 Task: Check the average views per listing of balcony in the last 5 years.
Action: Mouse moved to (876, 194)
Screenshot: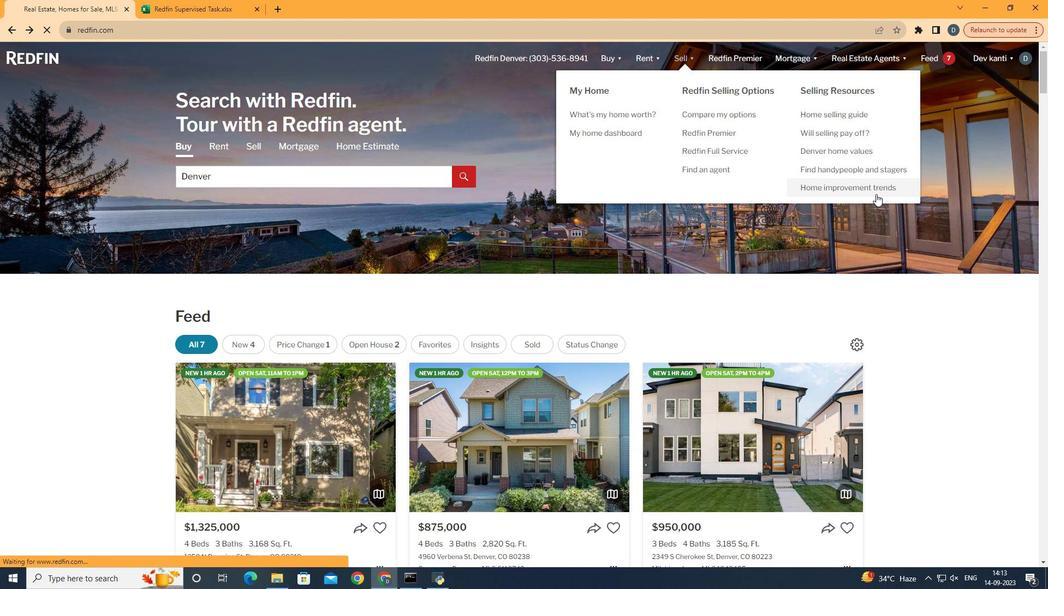 
Action: Mouse pressed left at (876, 194)
Screenshot: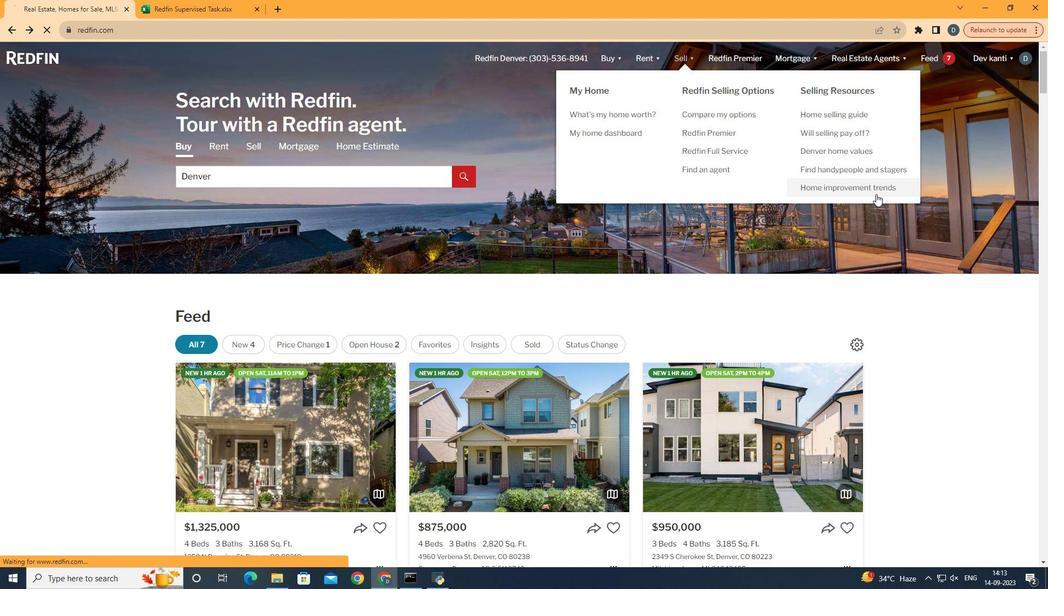 
Action: Mouse moved to (270, 209)
Screenshot: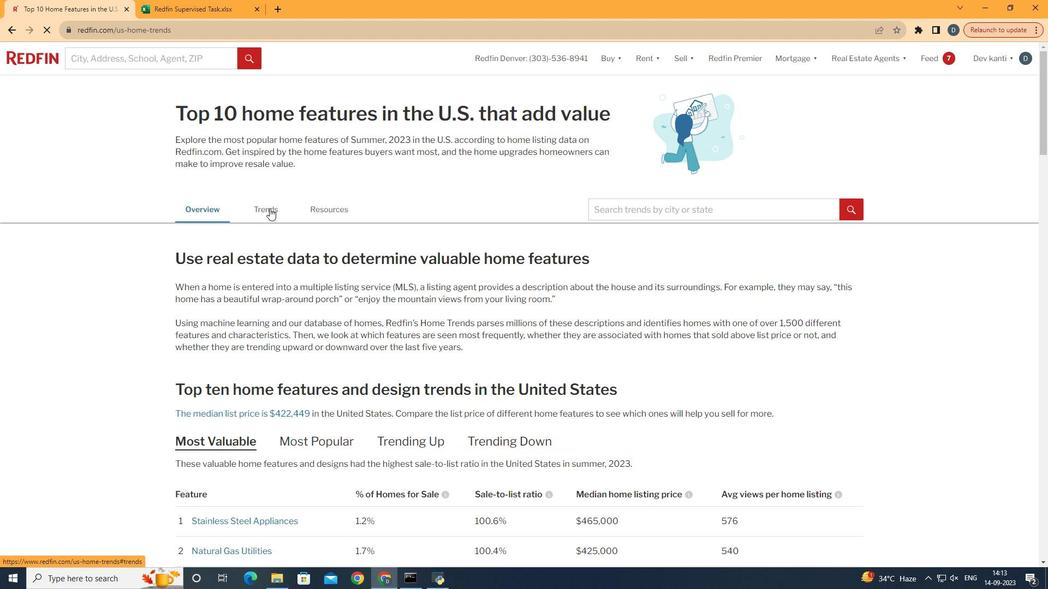
Action: Mouse pressed left at (270, 209)
Screenshot: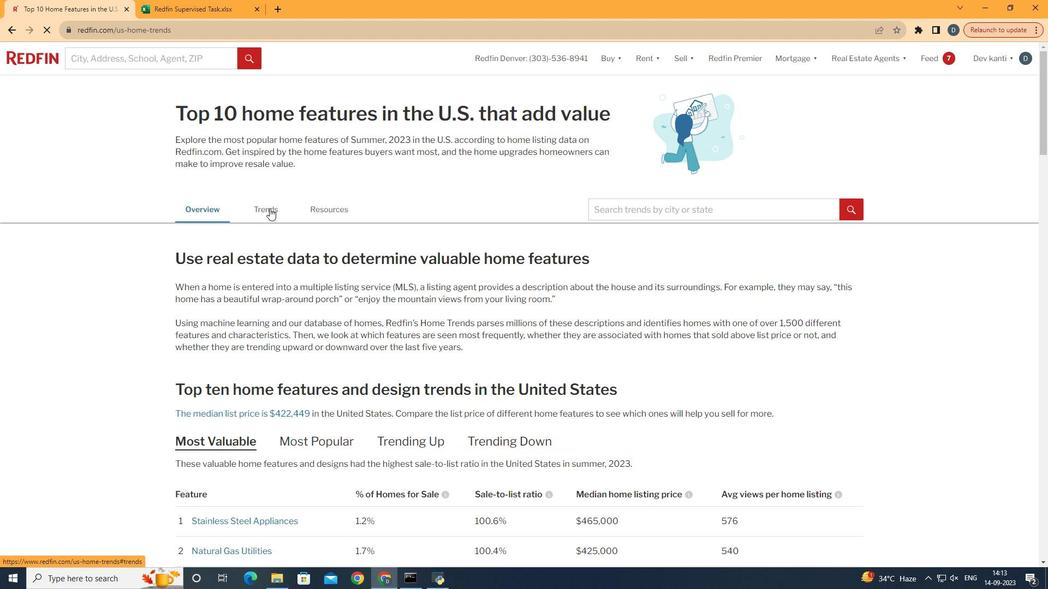 
Action: Mouse moved to (501, 315)
Screenshot: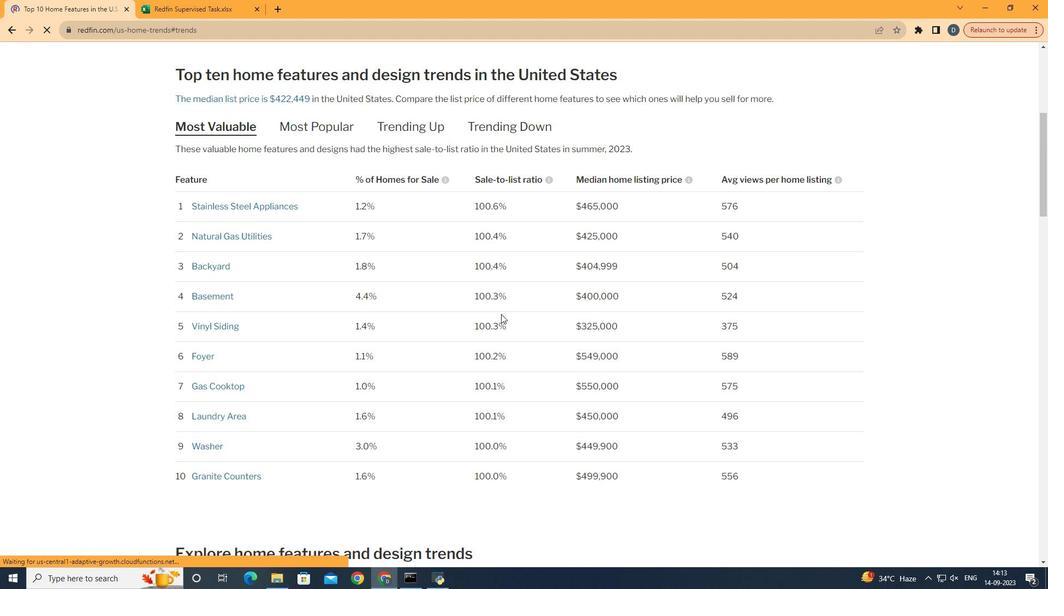 
Action: Mouse scrolled (501, 314) with delta (0, 0)
Screenshot: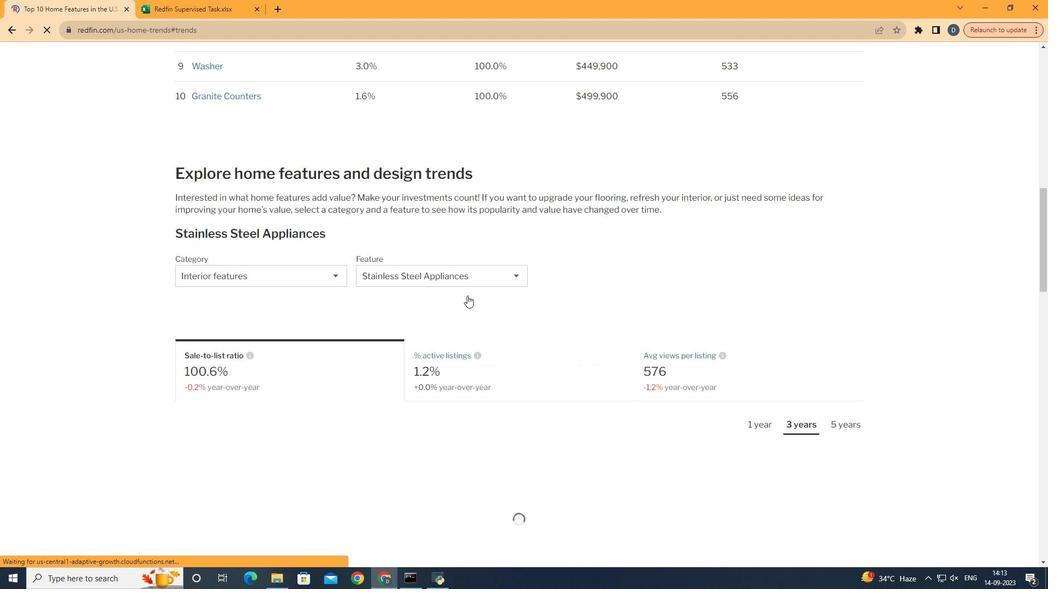 
Action: Mouse scrolled (501, 314) with delta (0, 0)
Screenshot: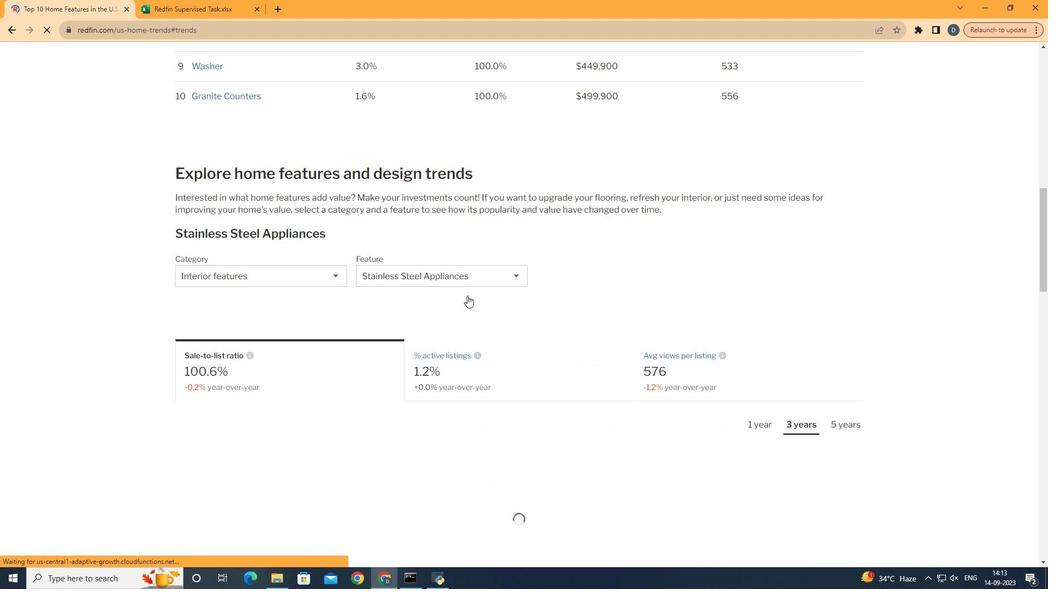 
Action: Mouse scrolled (501, 314) with delta (0, 0)
Screenshot: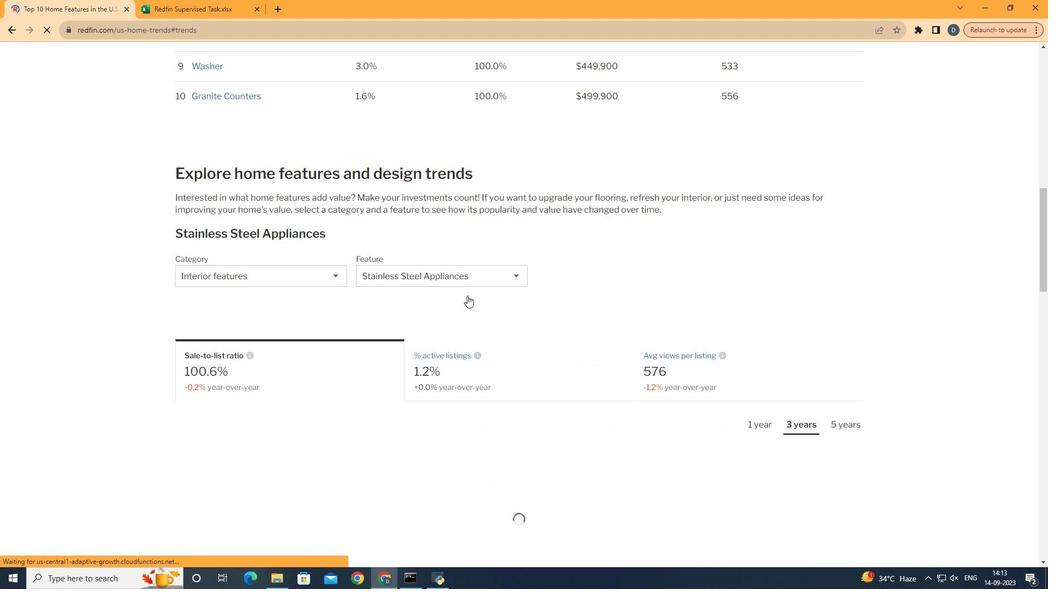 
Action: Mouse scrolled (501, 314) with delta (0, 0)
Screenshot: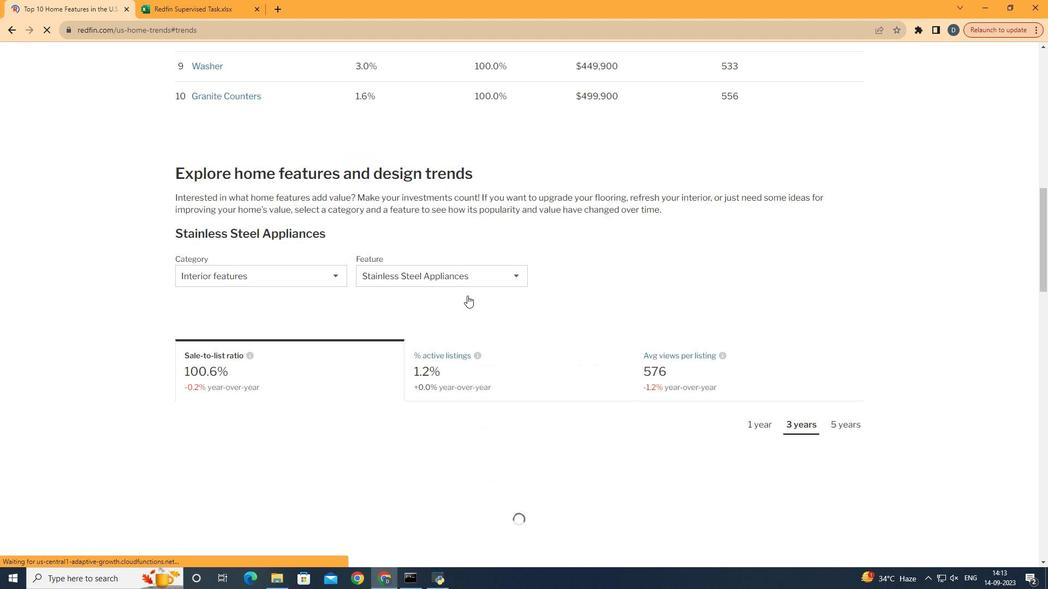 
Action: Mouse scrolled (501, 314) with delta (0, 0)
Screenshot: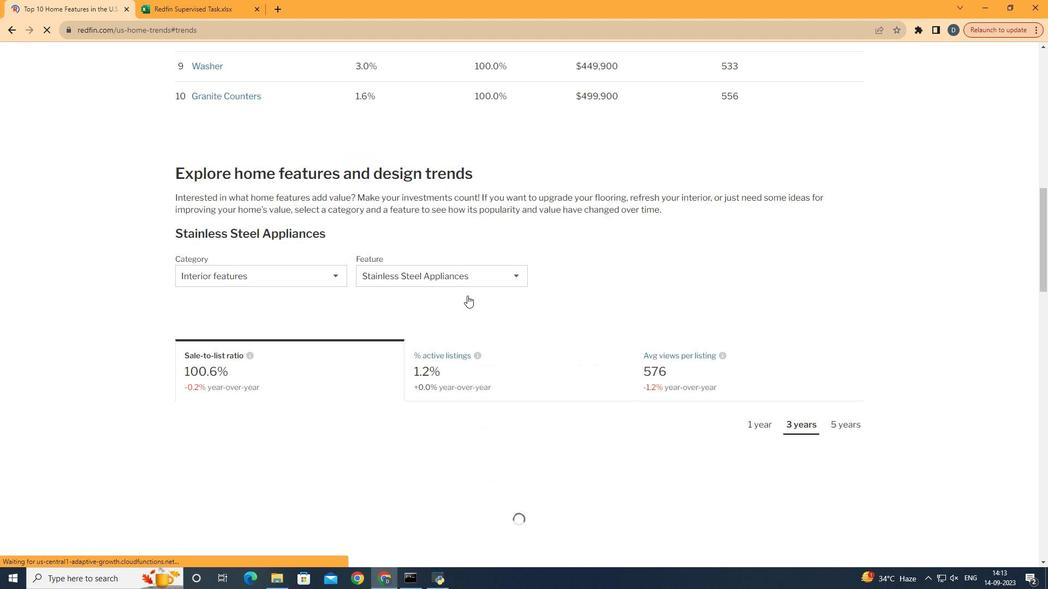 
Action: Mouse scrolled (501, 314) with delta (0, 0)
Screenshot: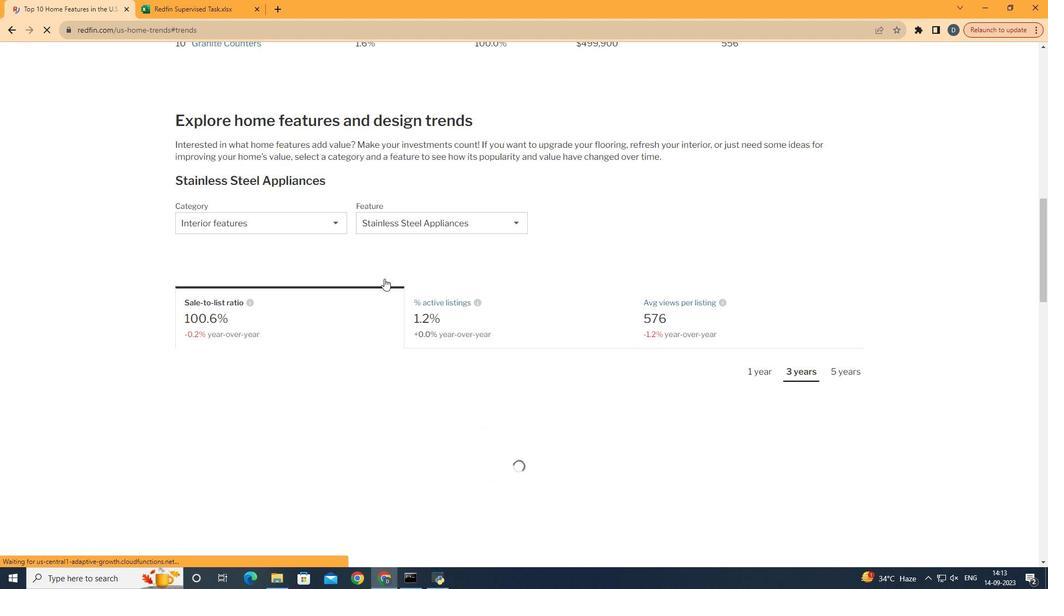 
Action: Mouse scrolled (501, 314) with delta (0, 0)
Screenshot: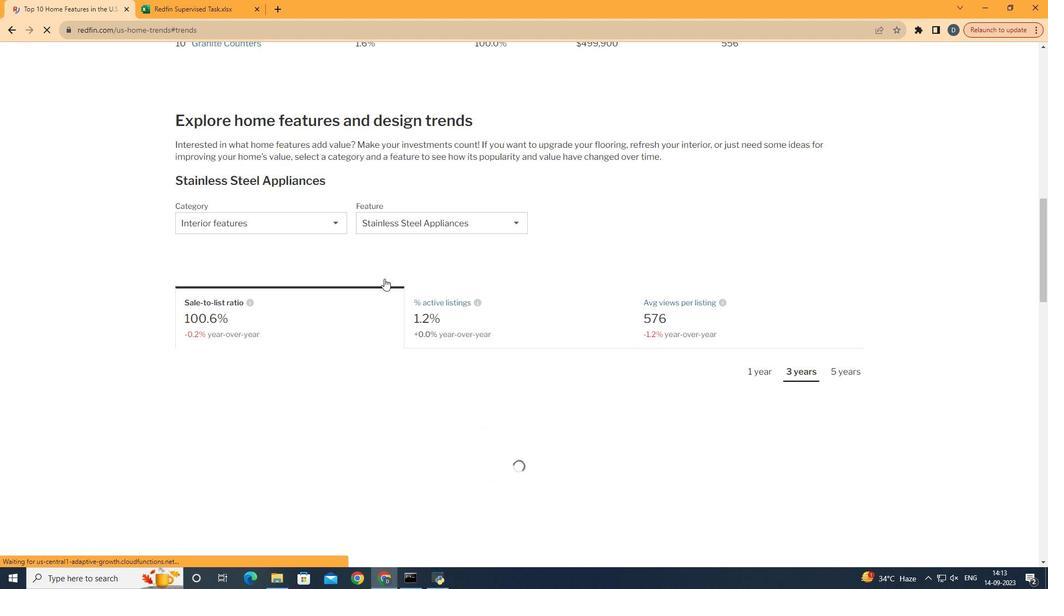 
Action: Mouse scrolled (501, 314) with delta (0, 0)
Screenshot: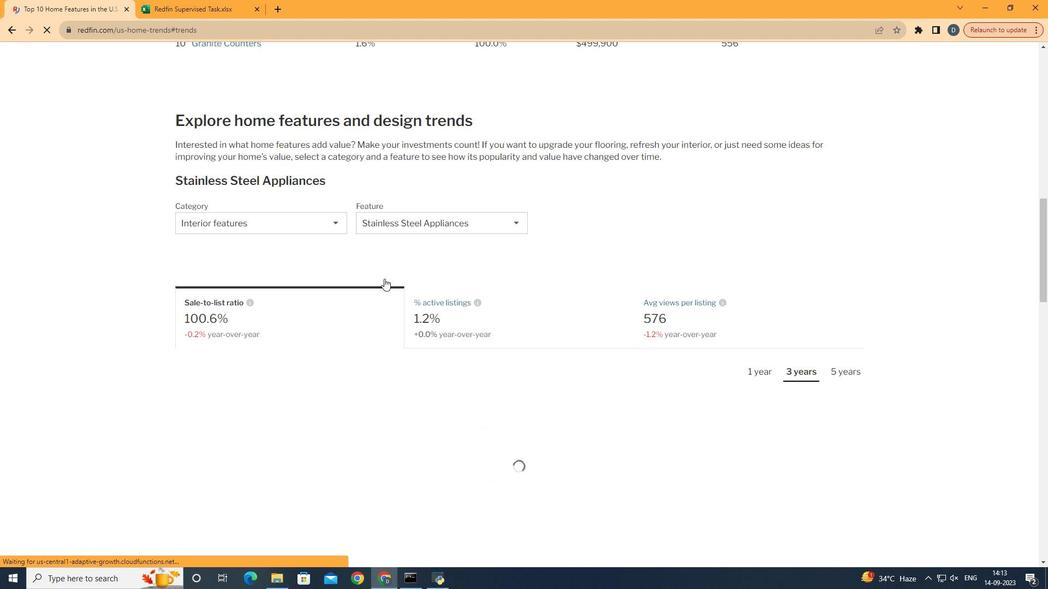 
Action: Mouse moved to (307, 219)
Screenshot: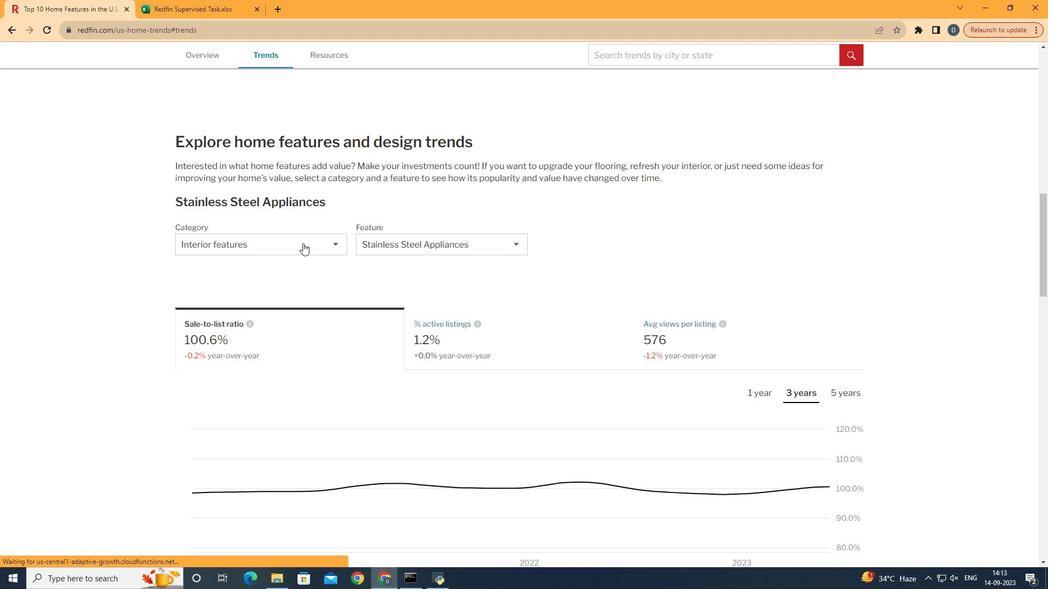 
Action: Mouse pressed left at (307, 219)
Screenshot: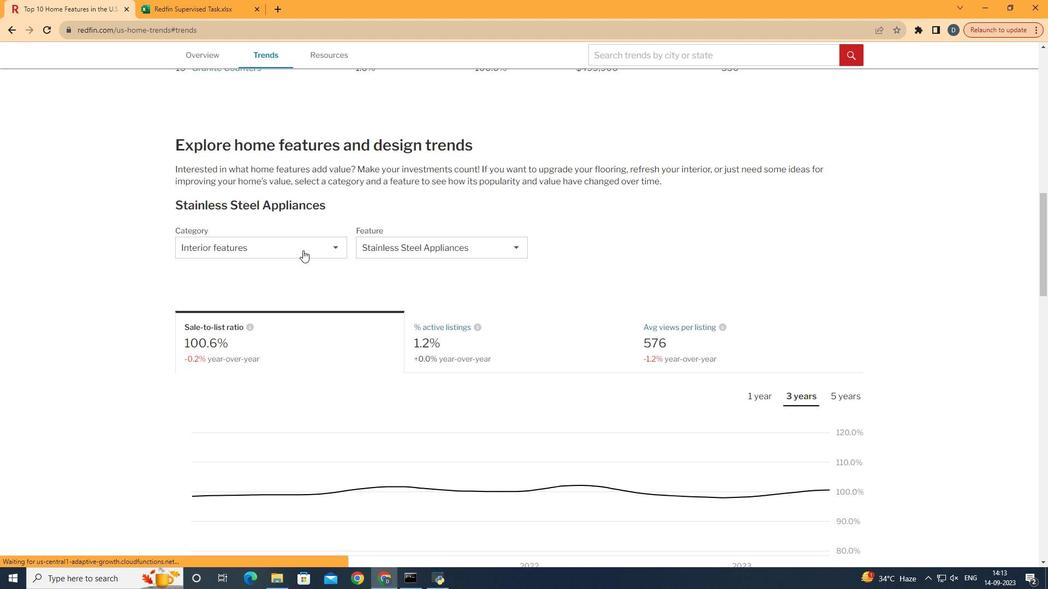 
Action: Mouse moved to (303, 251)
Screenshot: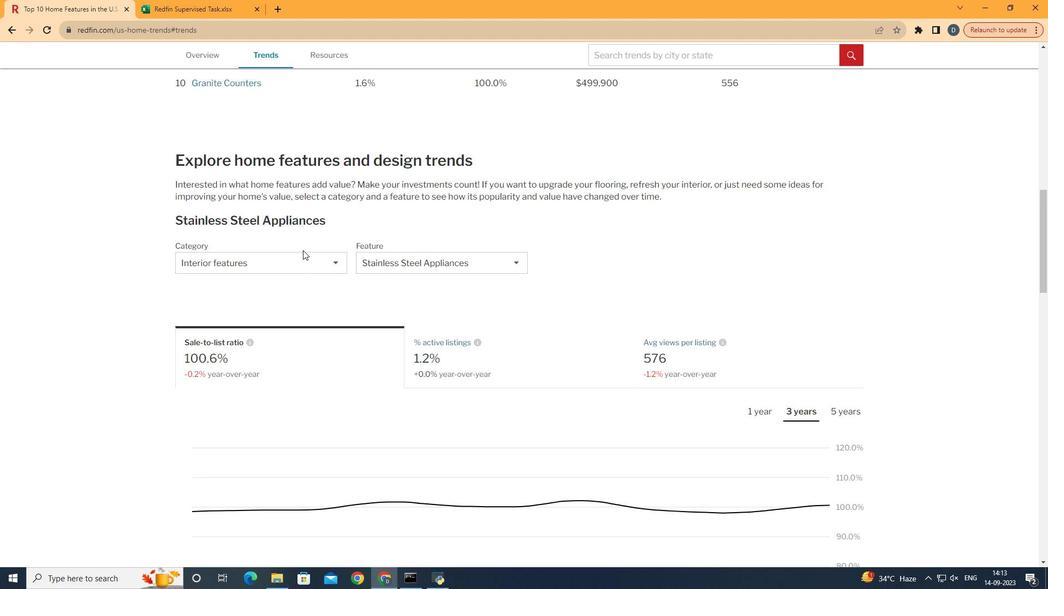 
Action: Mouse pressed left at (303, 251)
Screenshot: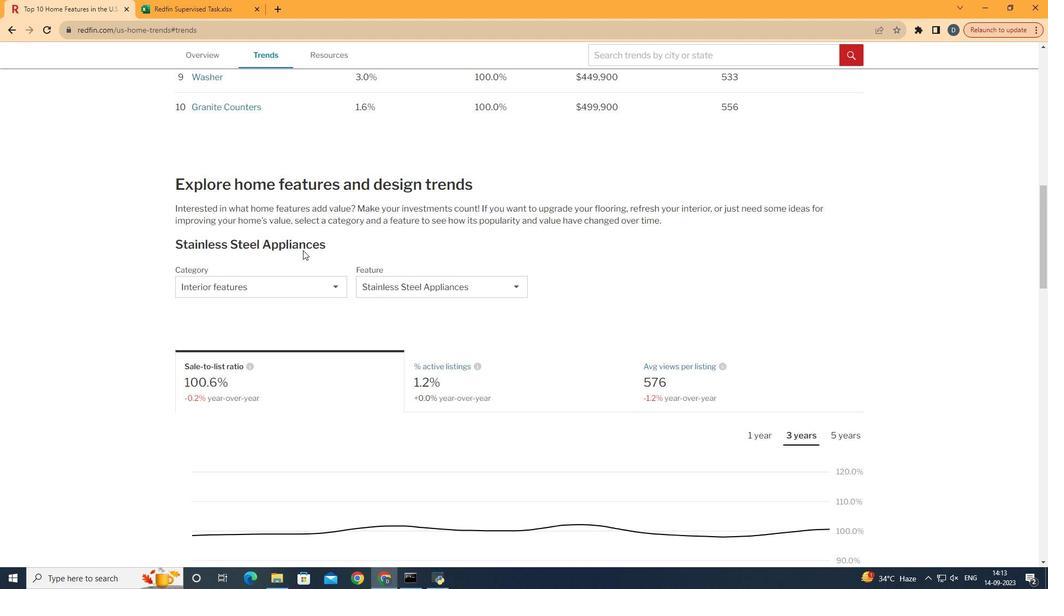 
Action: Mouse moved to (310, 253)
Screenshot: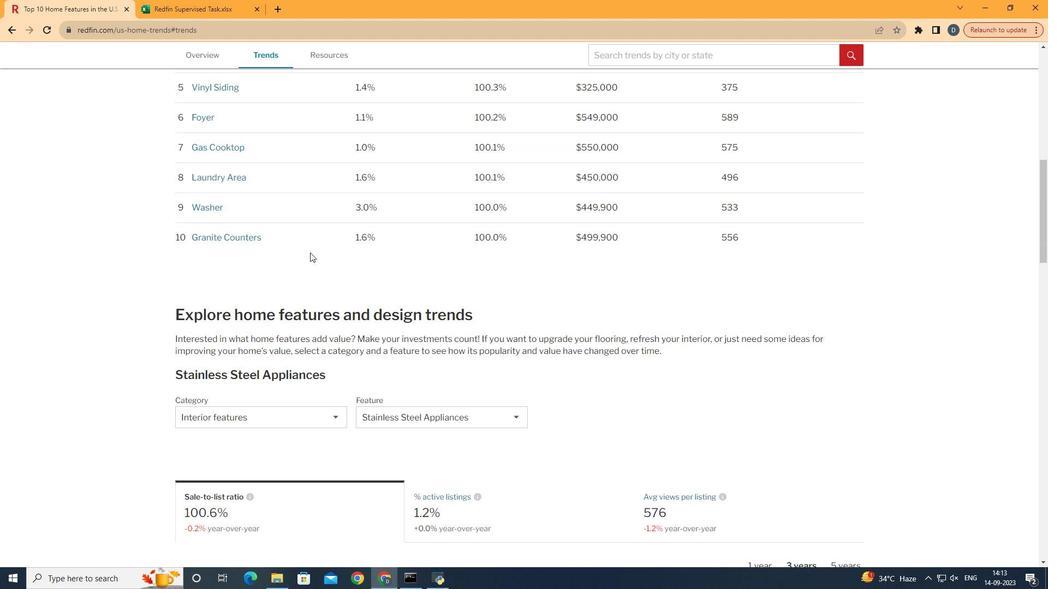 
Action: Mouse scrolled (310, 252) with delta (0, 0)
Screenshot: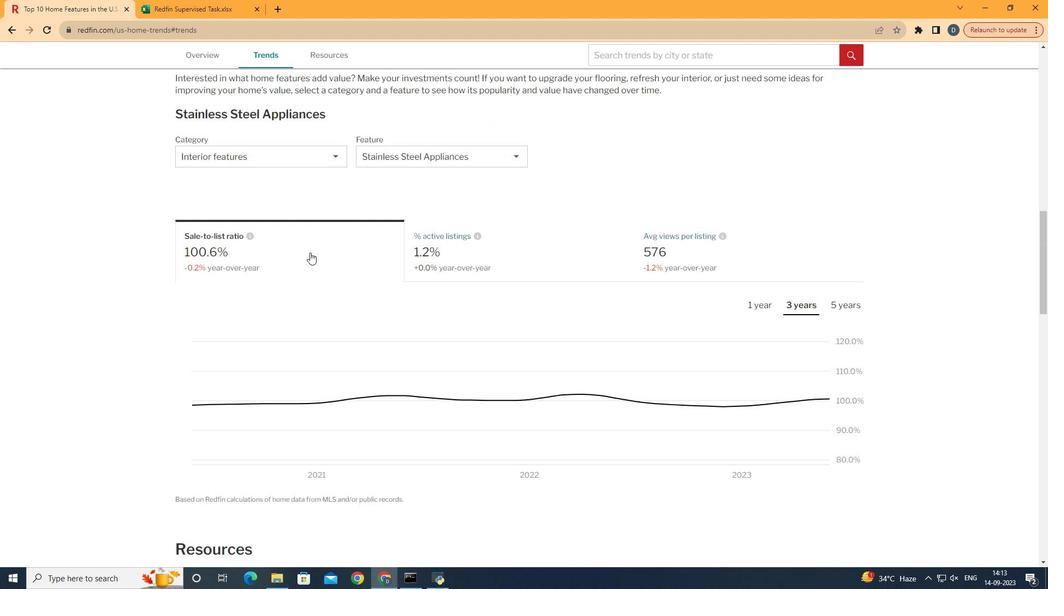 
Action: Mouse scrolled (310, 252) with delta (0, 0)
Screenshot: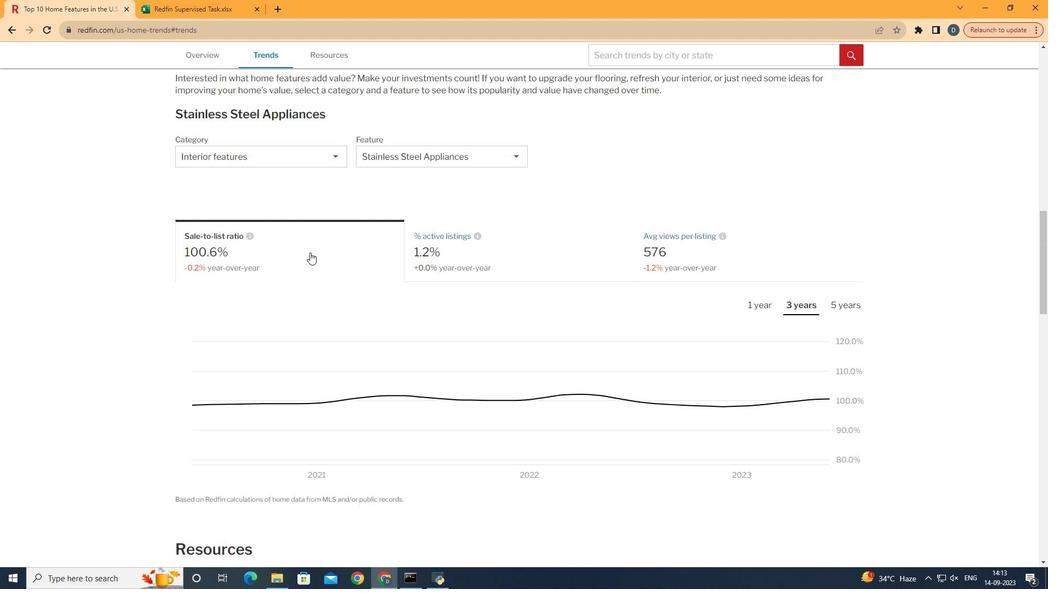 
Action: Mouse scrolled (310, 252) with delta (0, 0)
Screenshot: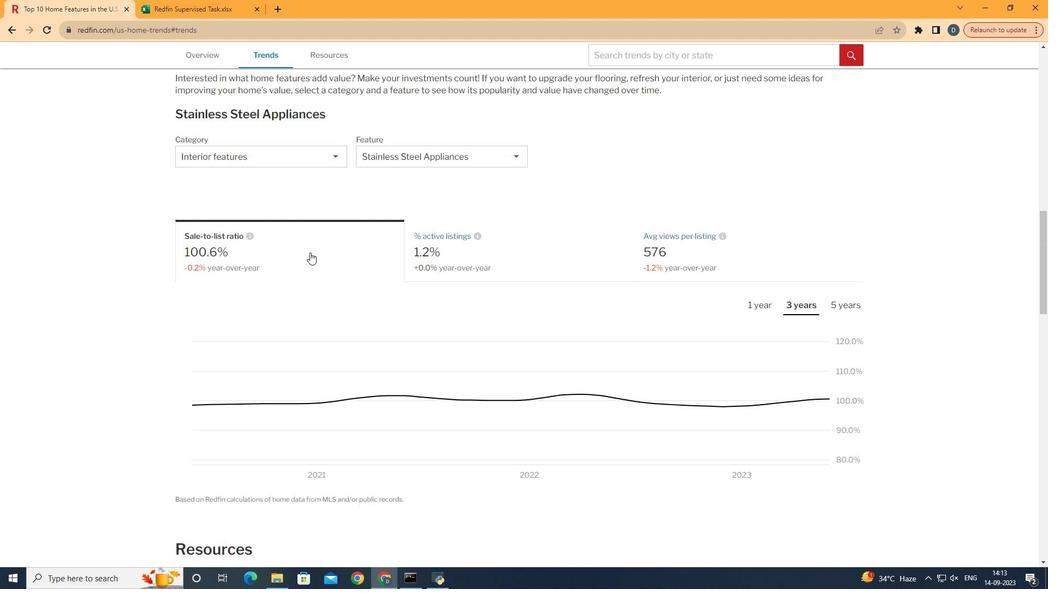 
Action: Mouse scrolled (310, 252) with delta (0, 0)
Screenshot: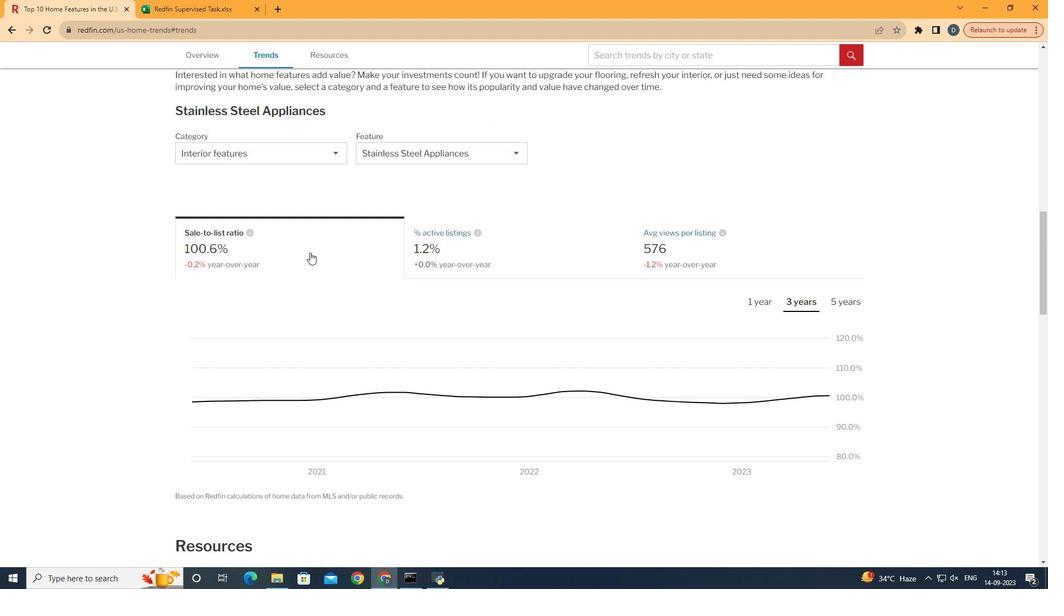 
Action: Mouse scrolled (310, 252) with delta (0, 0)
Screenshot: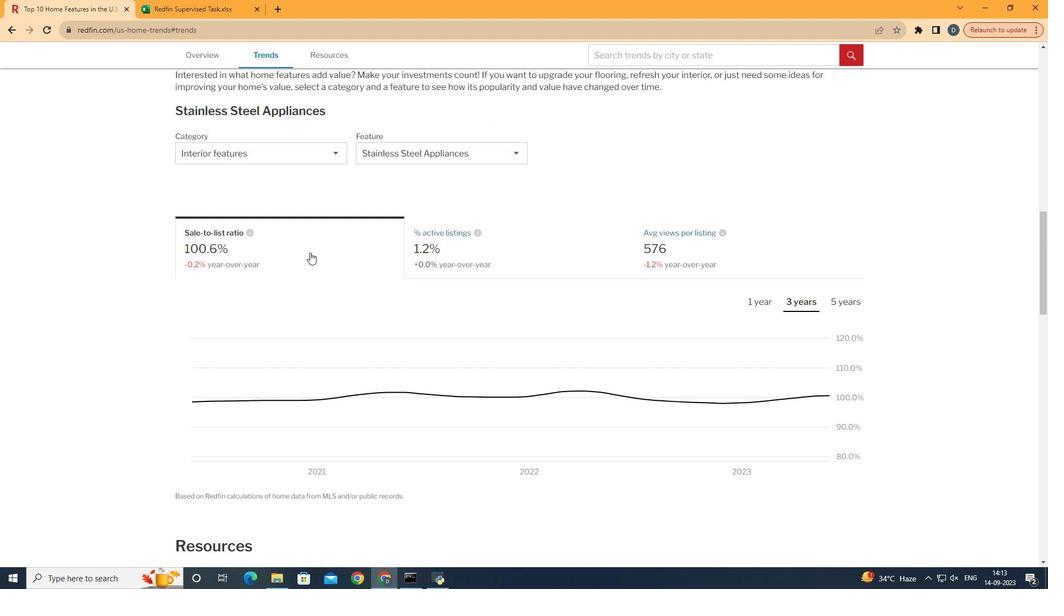 
Action: Mouse scrolled (310, 252) with delta (0, 0)
Screenshot: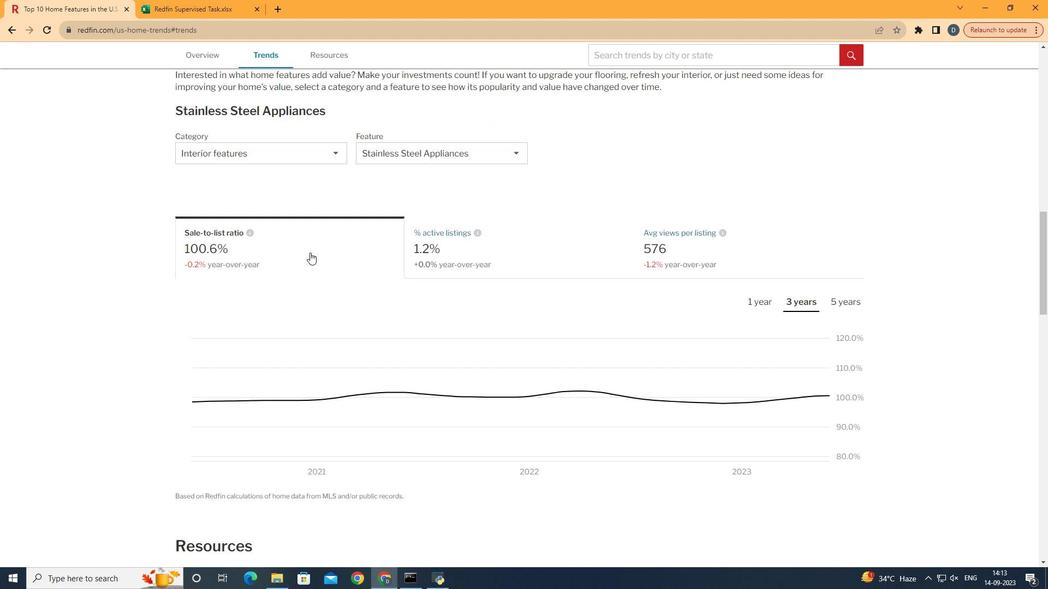 
Action: Mouse moved to (316, 153)
Screenshot: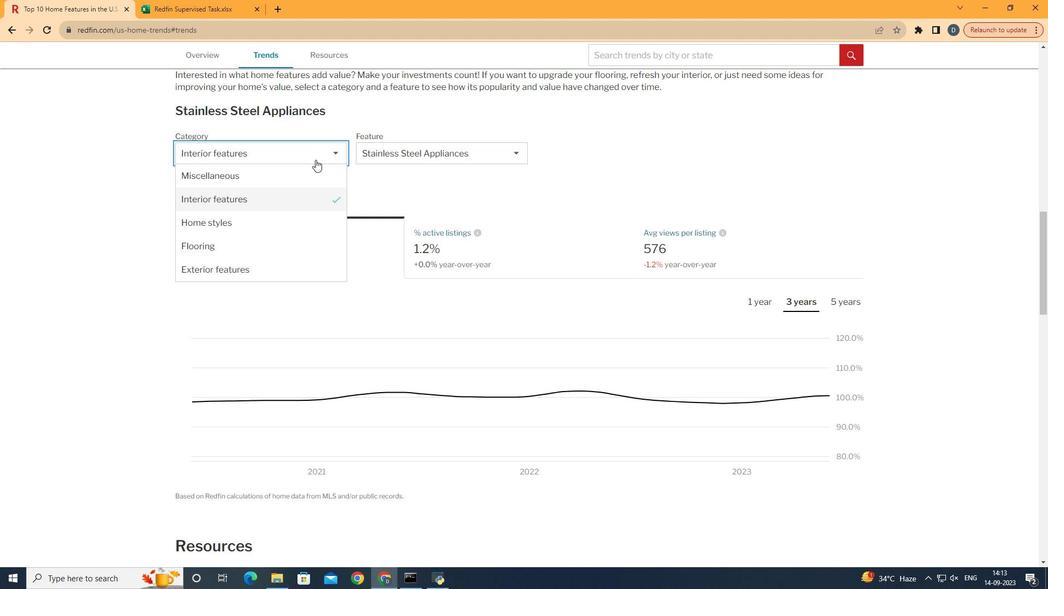 
Action: Mouse pressed left at (316, 153)
Screenshot: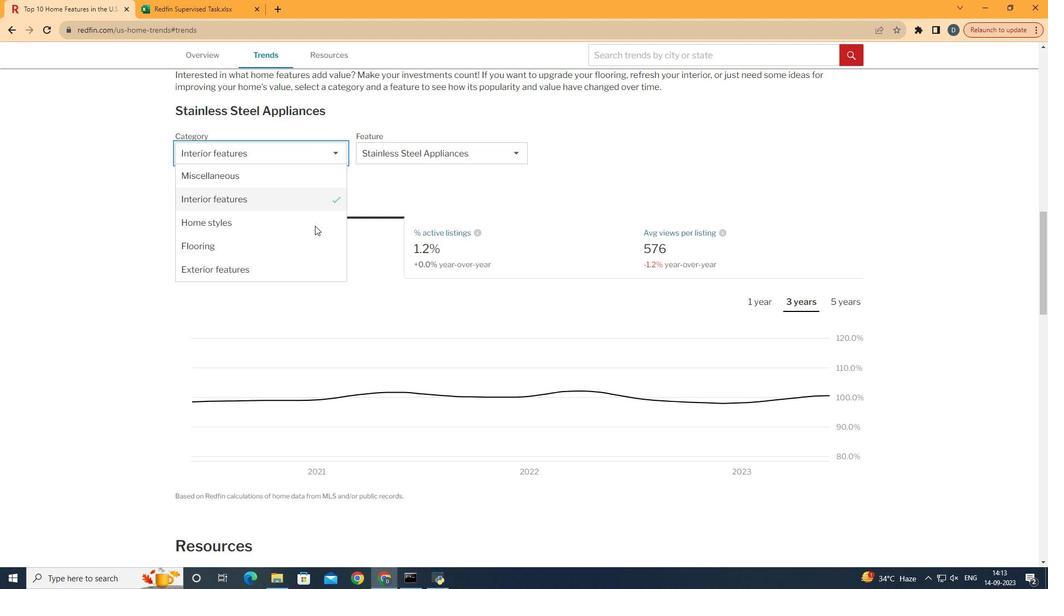 
Action: Mouse moved to (315, 271)
Screenshot: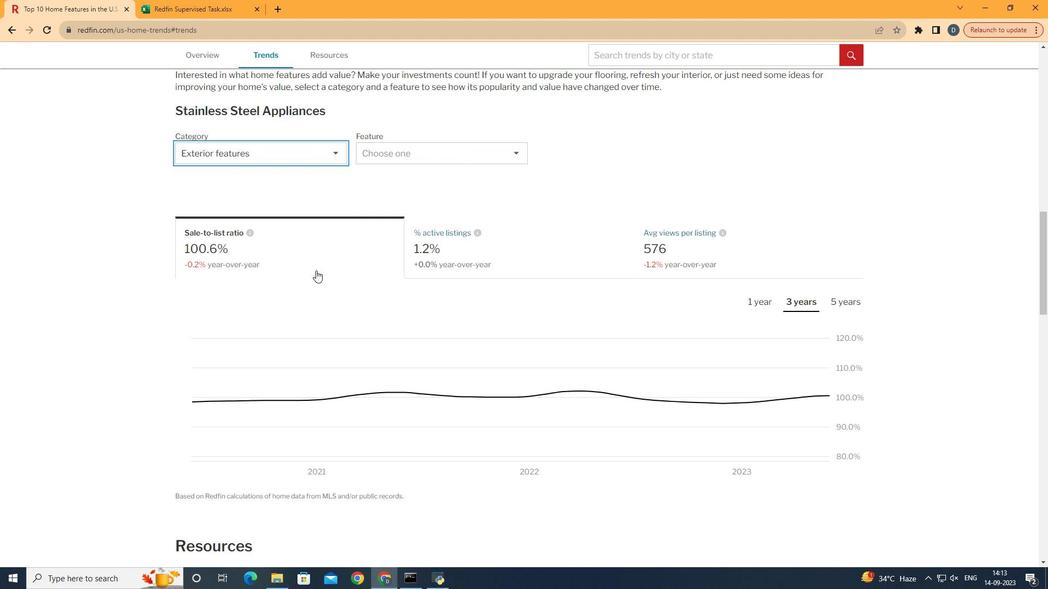 
Action: Mouse pressed left at (315, 271)
Screenshot: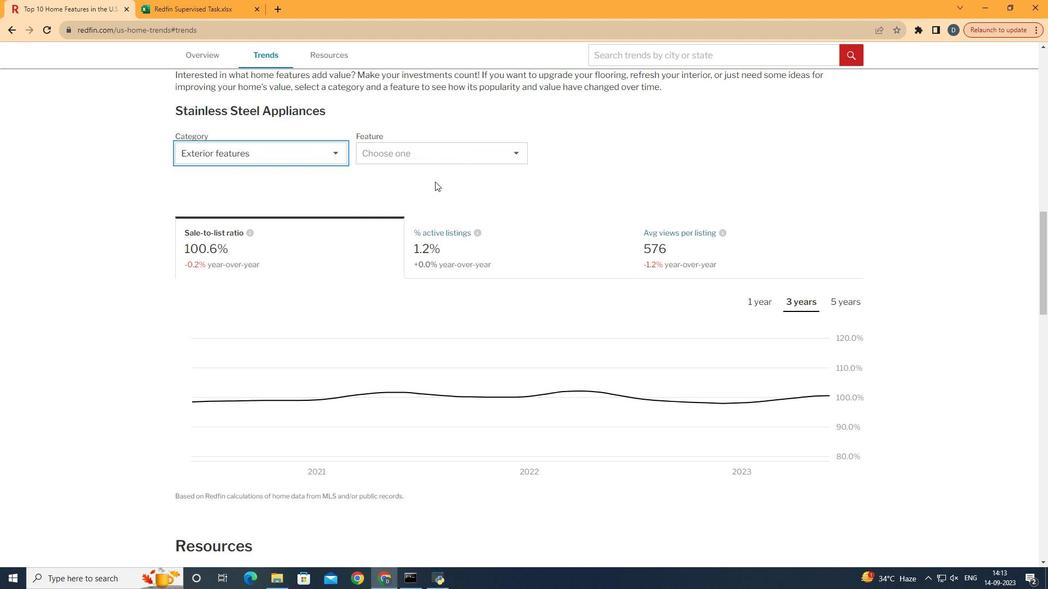 
Action: Mouse moved to (468, 140)
Screenshot: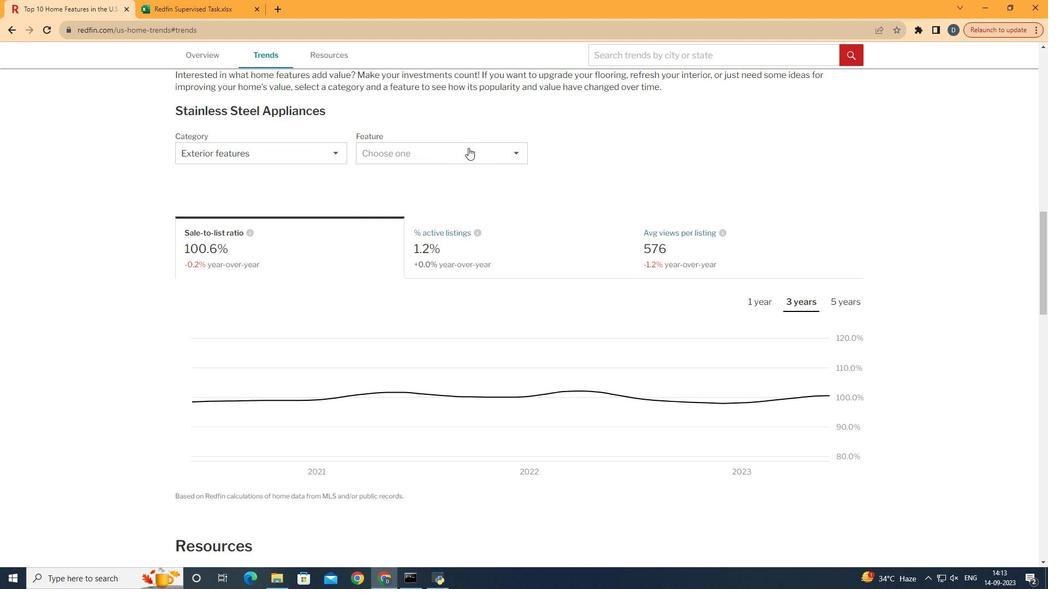 
Action: Mouse pressed left at (468, 140)
Screenshot: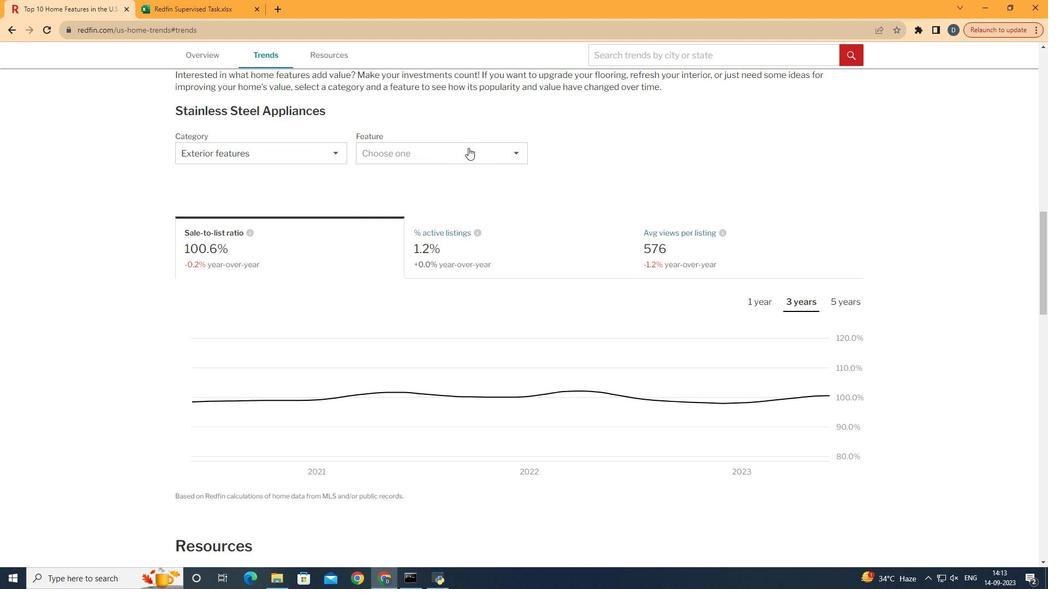 
Action: Mouse moved to (468, 151)
Screenshot: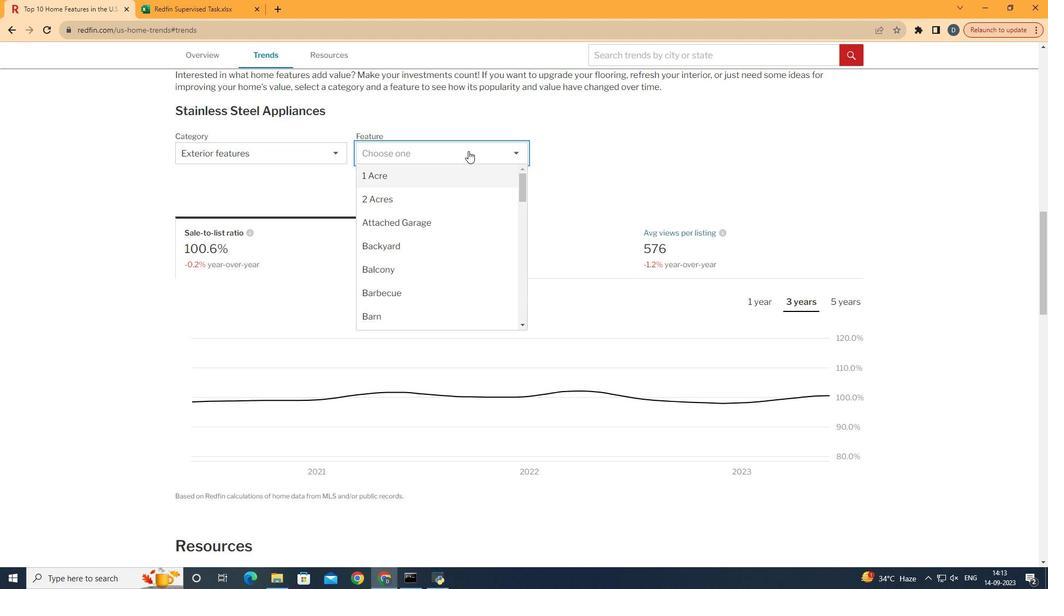 
Action: Mouse pressed left at (468, 151)
Screenshot: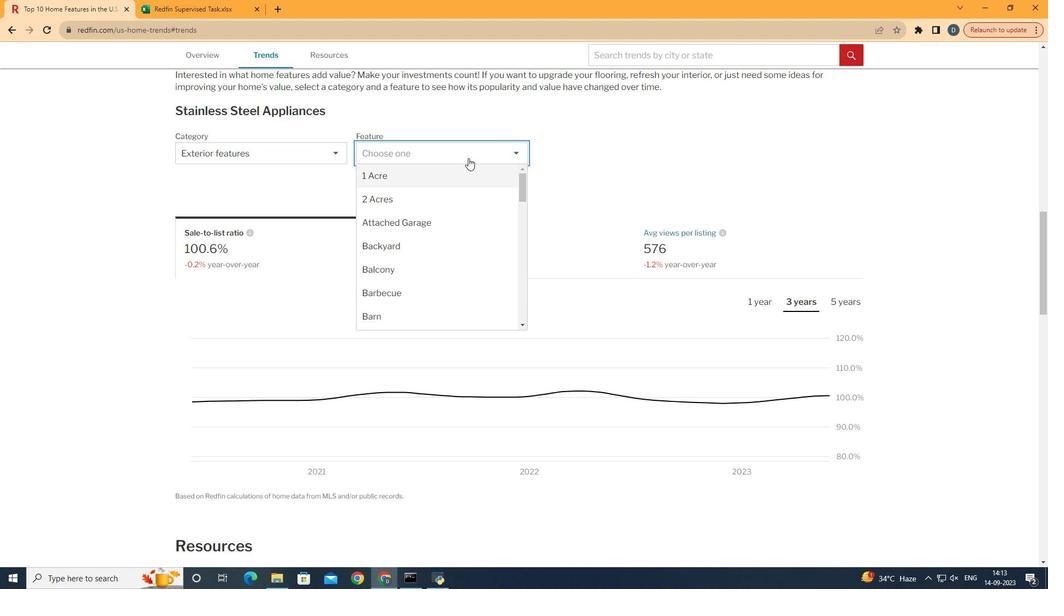
Action: Mouse moved to (448, 276)
Screenshot: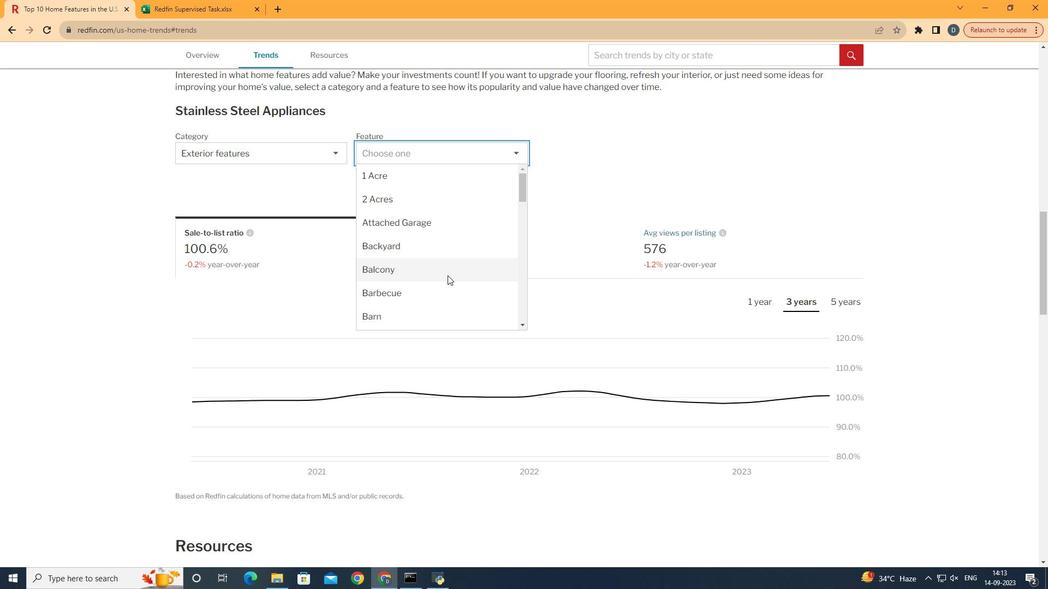 
Action: Mouse pressed left at (448, 276)
Screenshot: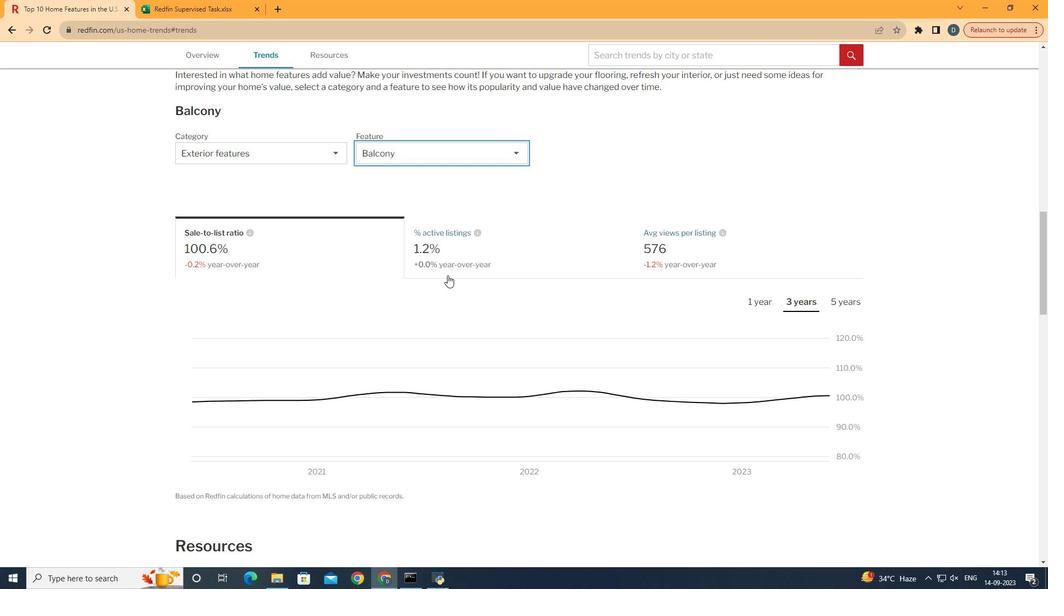 
Action: Mouse moved to (769, 277)
Screenshot: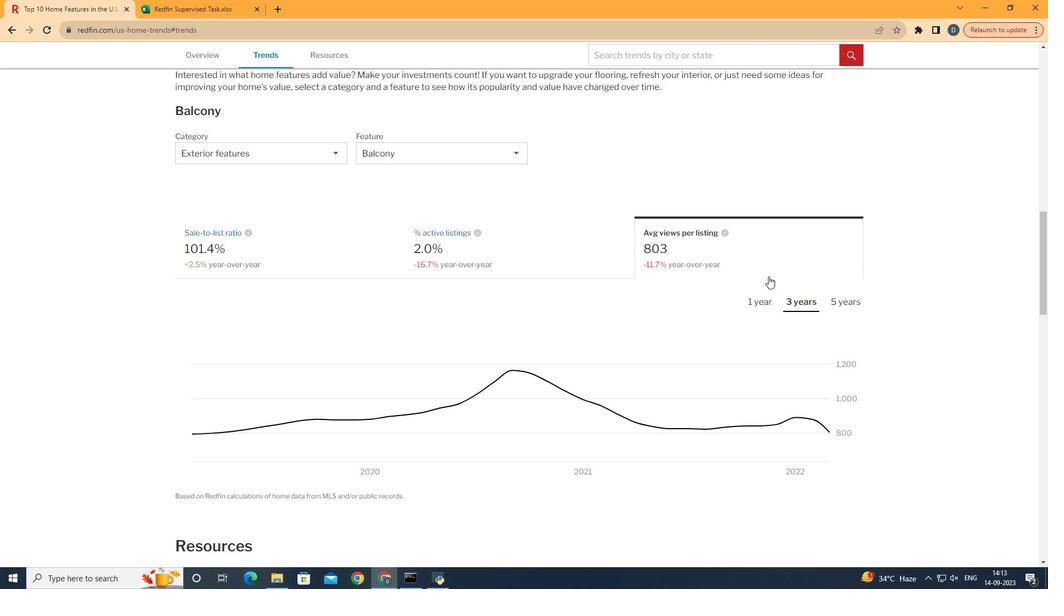 
Action: Mouse pressed left at (769, 277)
Screenshot: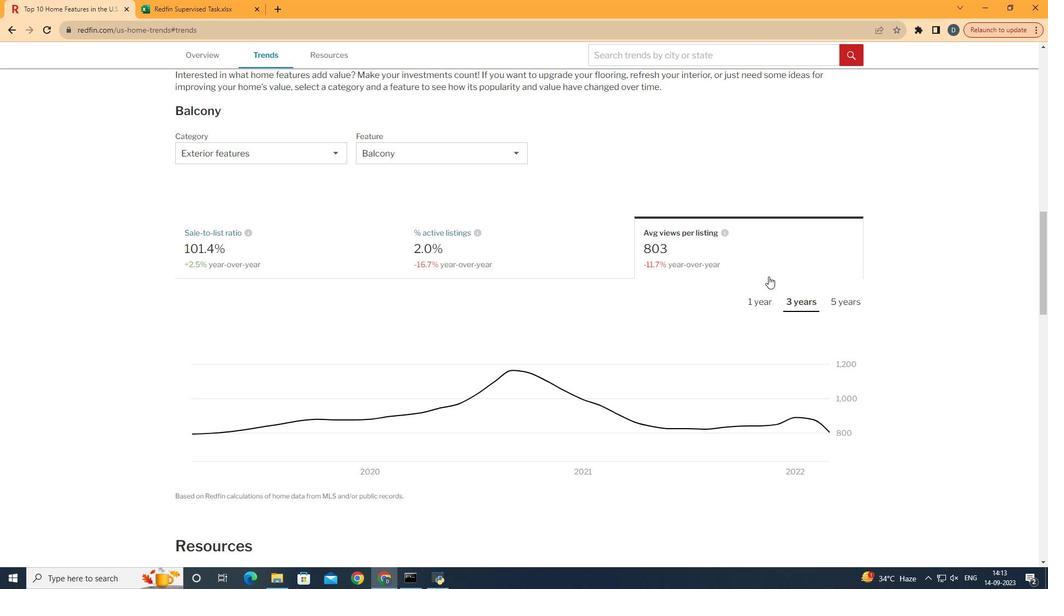 
Action: Mouse moved to (848, 305)
Screenshot: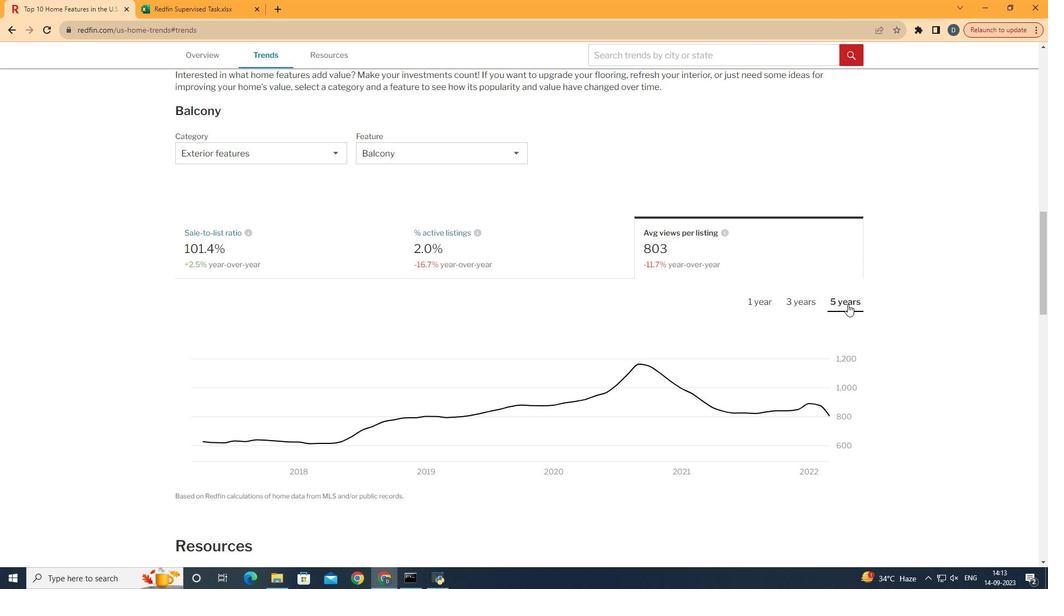 
Action: Mouse pressed left at (848, 305)
Screenshot: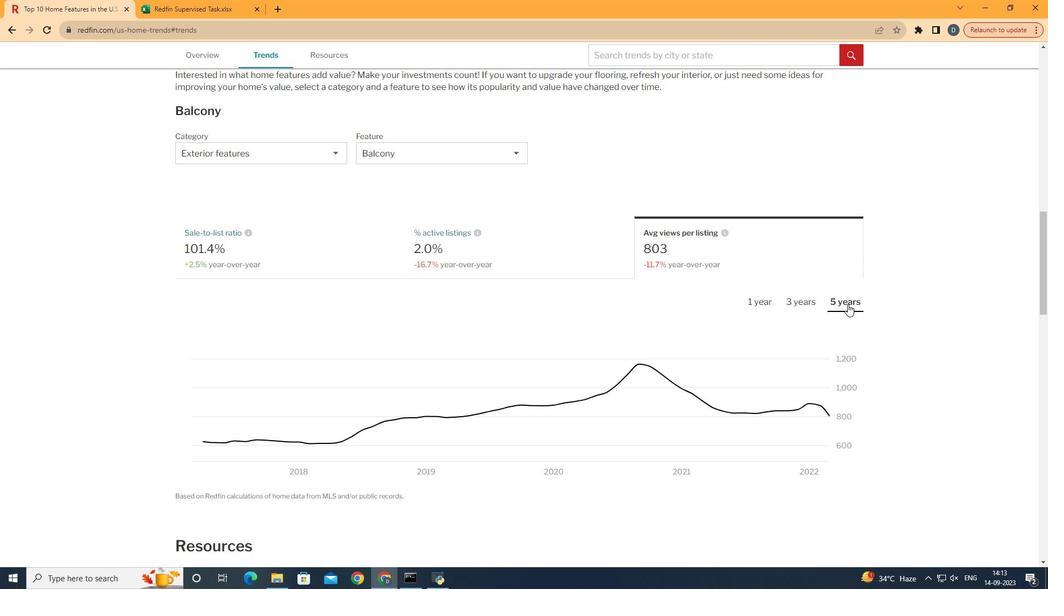 
